 Task: Sort the products in the category "Prepared Meals" by unit price (high first).
Action: Mouse moved to (236, 119)
Screenshot: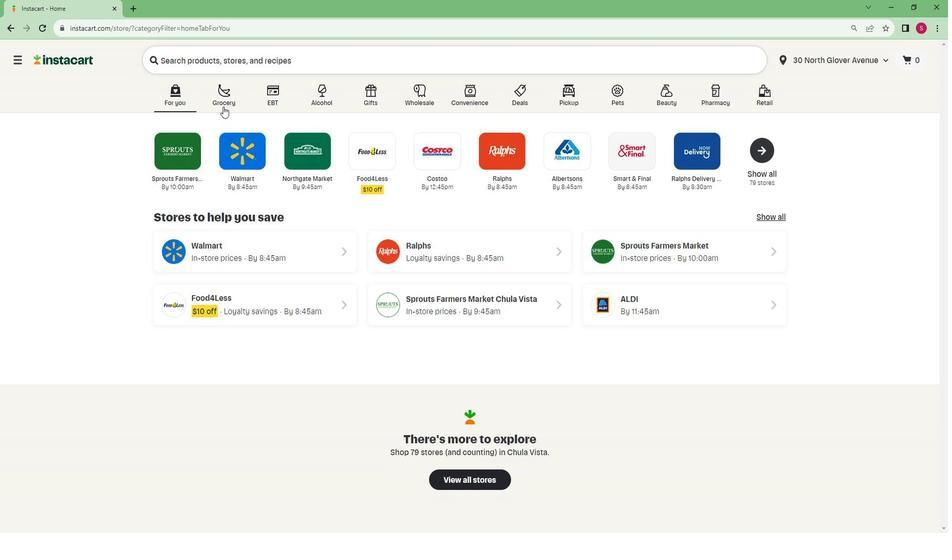 
Action: Mouse pressed left at (236, 119)
Screenshot: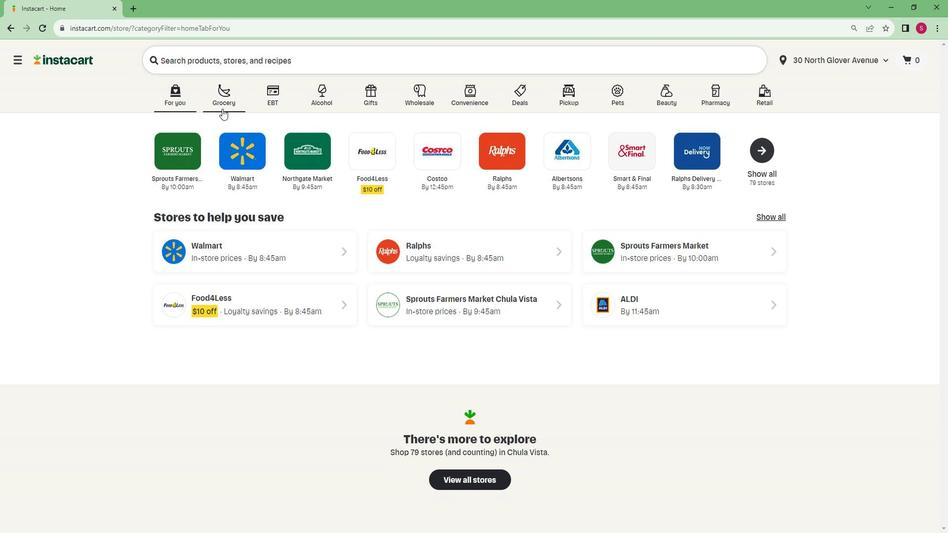 
Action: Mouse moved to (213, 287)
Screenshot: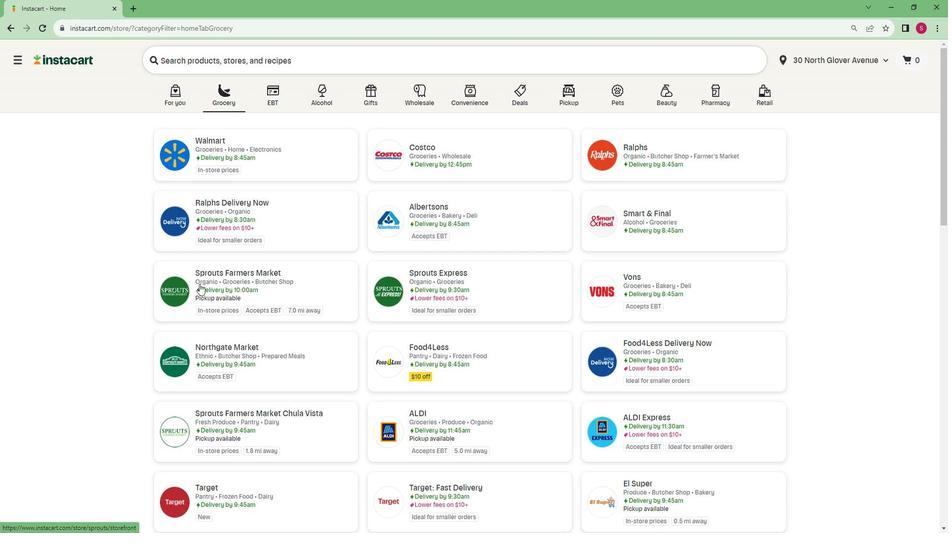 
Action: Mouse pressed left at (213, 287)
Screenshot: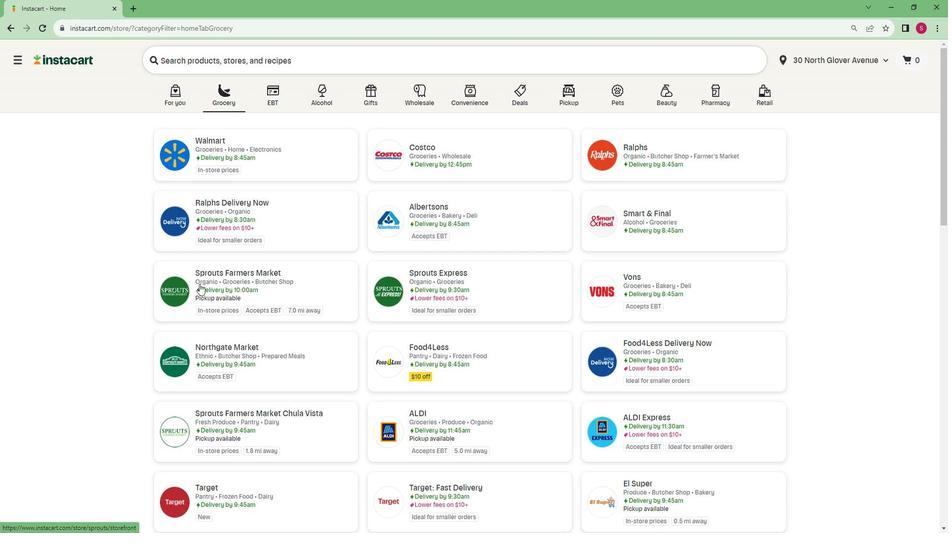 
Action: Mouse moved to (49, 389)
Screenshot: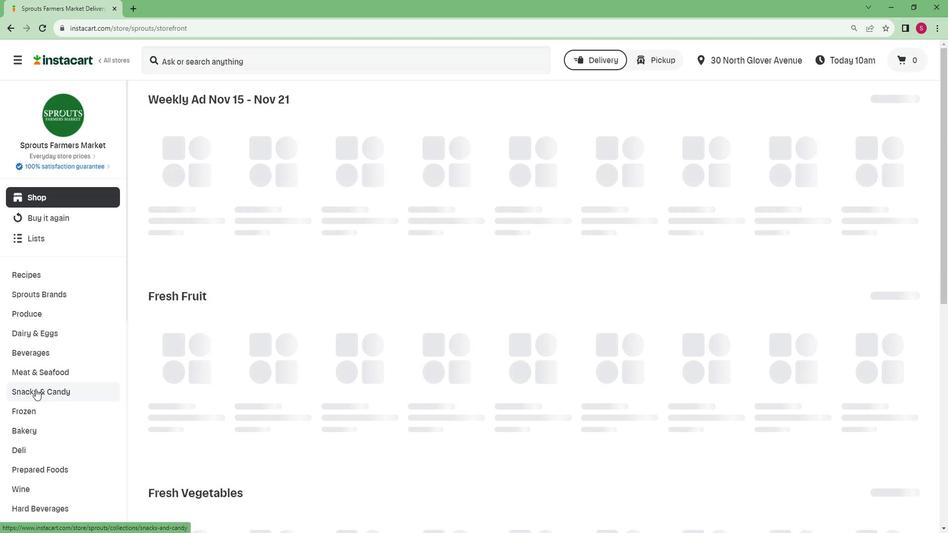 
Action: Mouse scrolled (49, 388) with delta (0, 0)
Screenshot: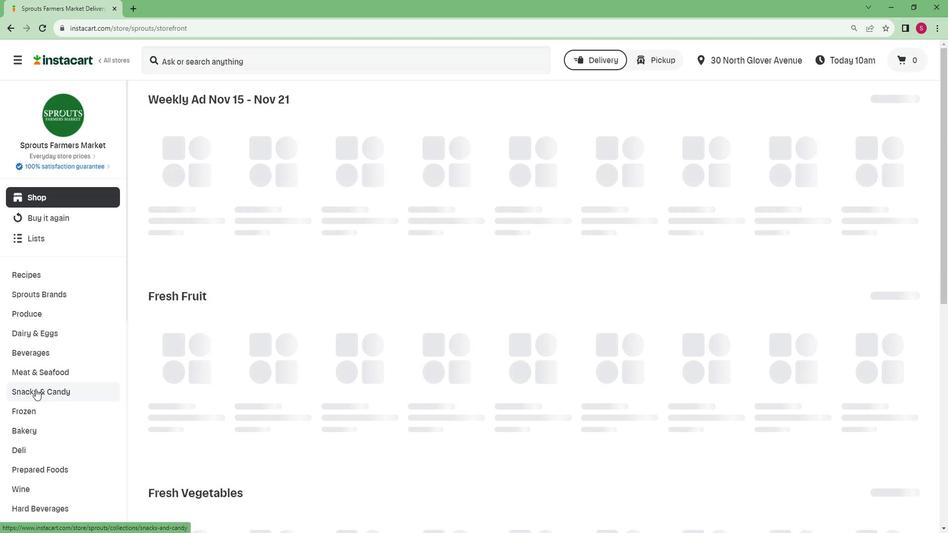 
Action: Mouse moved to (49, 389)
Screenshot: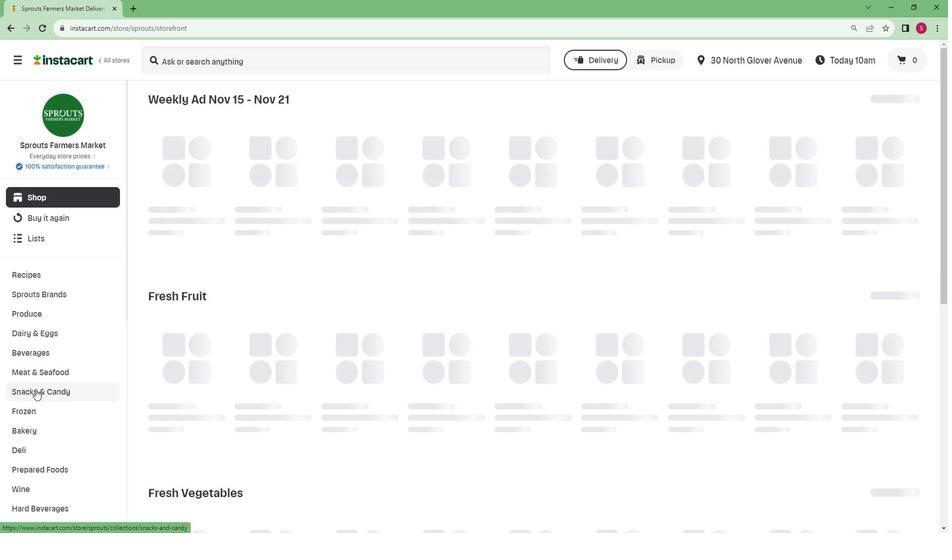 
Action: Mouse scrolled (49, 389) with delta (0, 0)
Screenshot: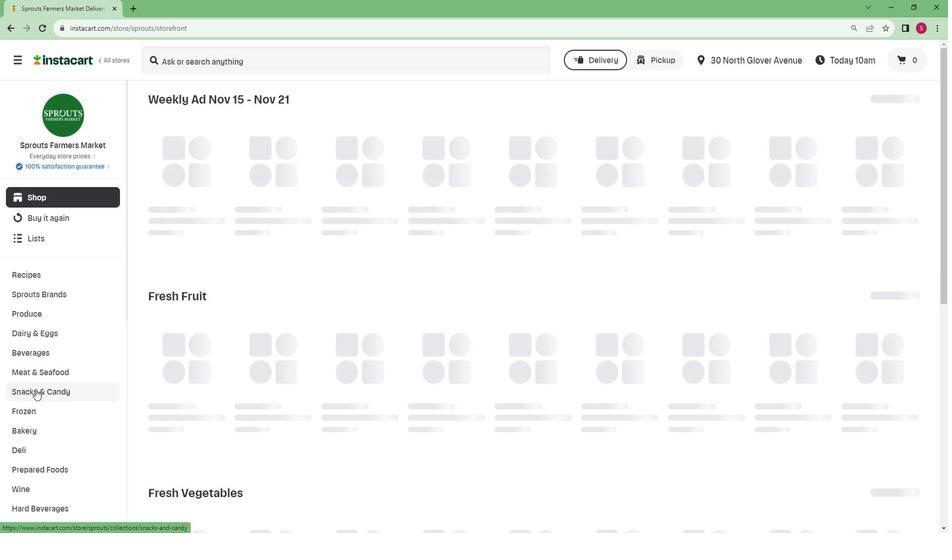 
Action: Mouse moved to (49, 389)
Screenshot: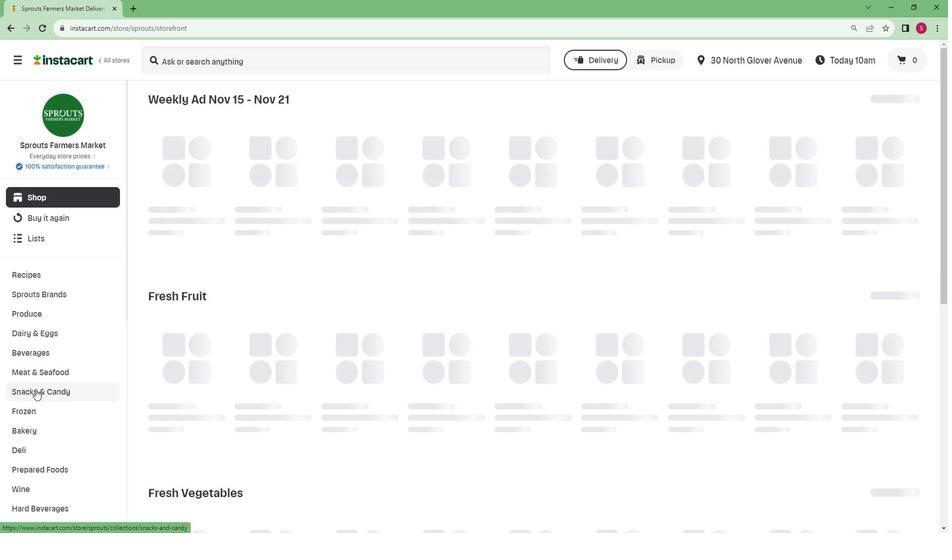 
Action: Mouse scrolled (49, 389) with delta (0, 0)
Screenshot: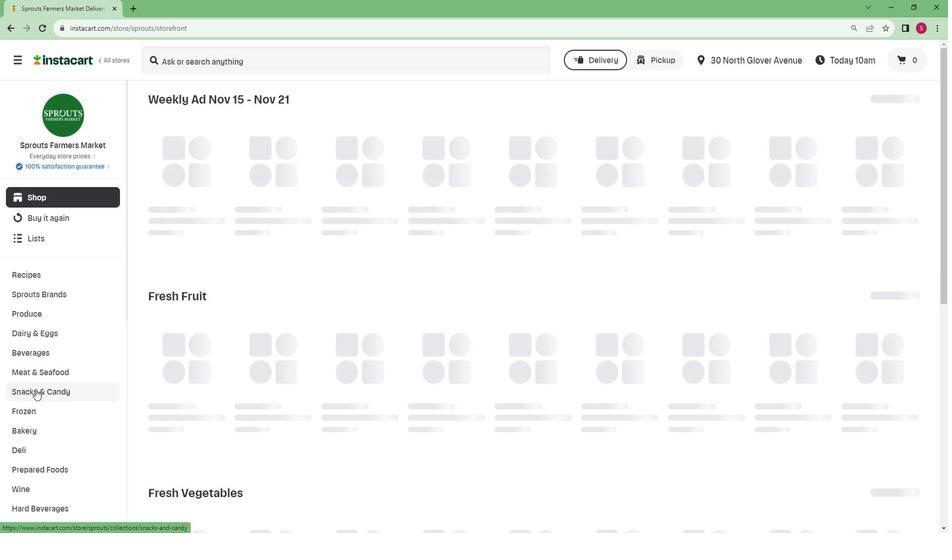 
Action: Mouse scrolled (49, 389) with delta (0, 0)
Screenshot: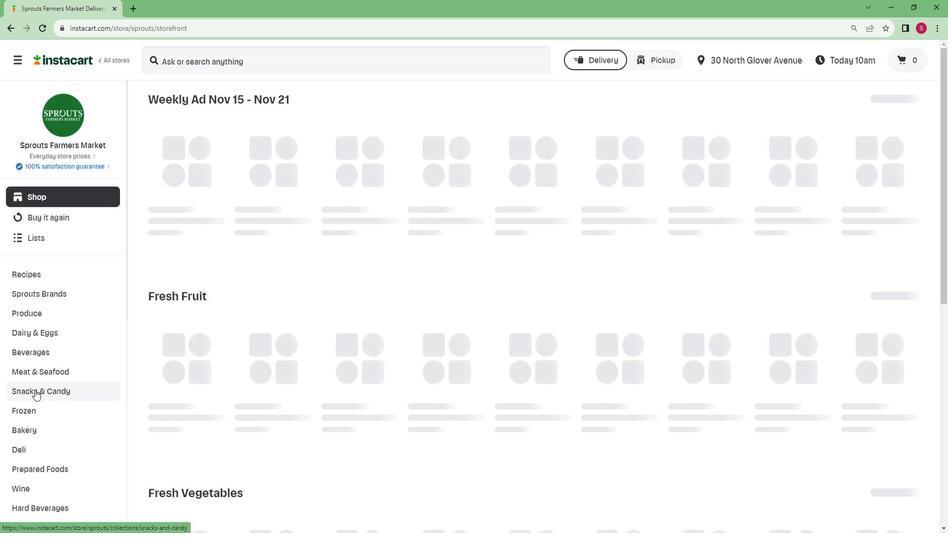 
Action: Mouse moved to (49, 389)
Screenshot: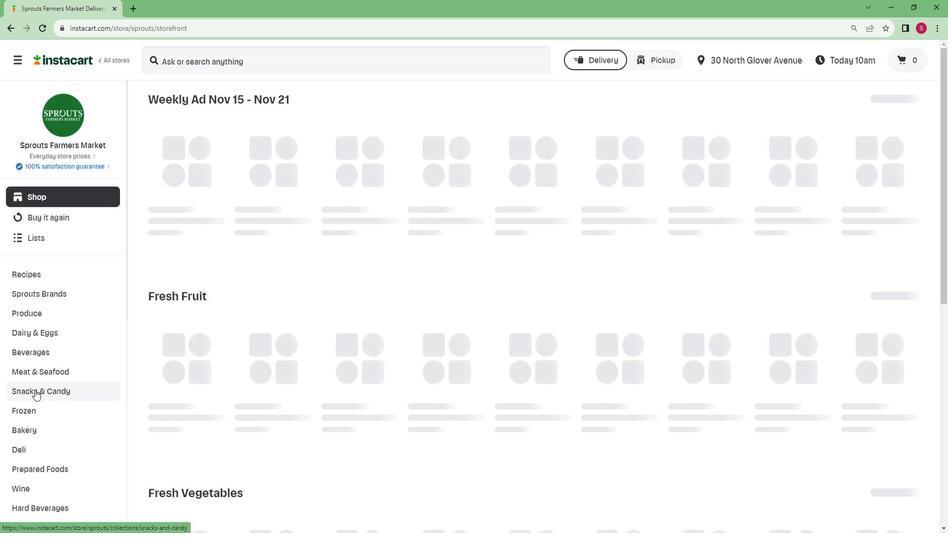 
Action: Mouse scrolled (49, 389) with delta (0, 0)
Screenshot: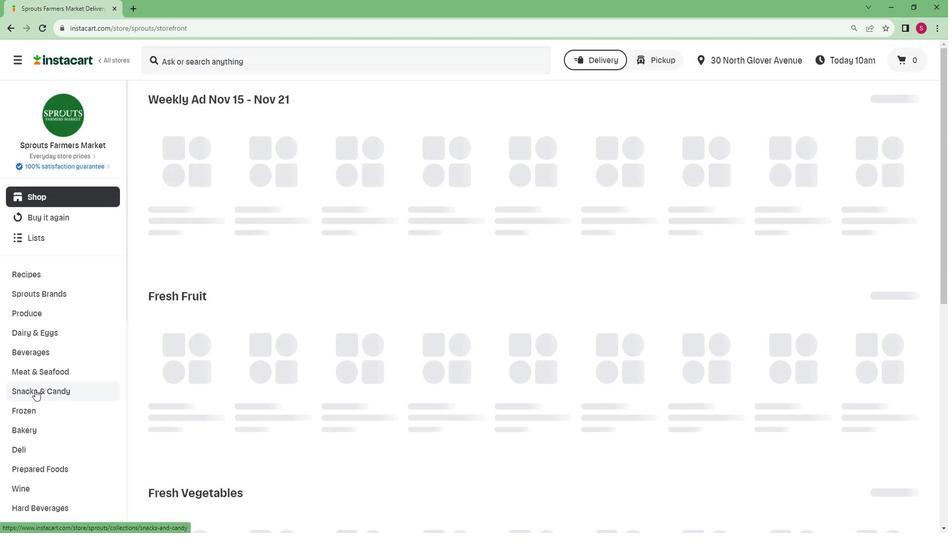 
Action: Mouse scrolled (49, 389) with delta (0, 0)
Screenshot: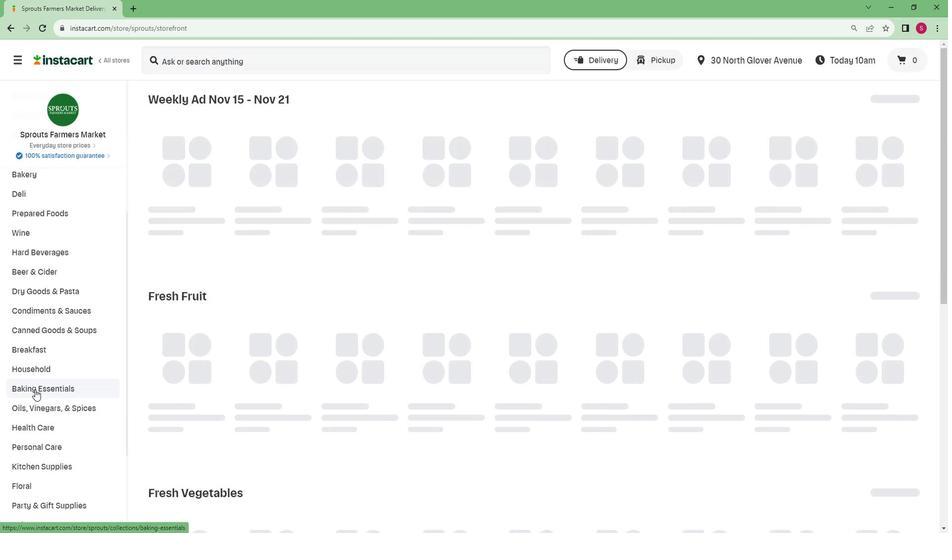 
Action: Mouse scrolled (49, 389) with delta (0, 0)
Screenshot: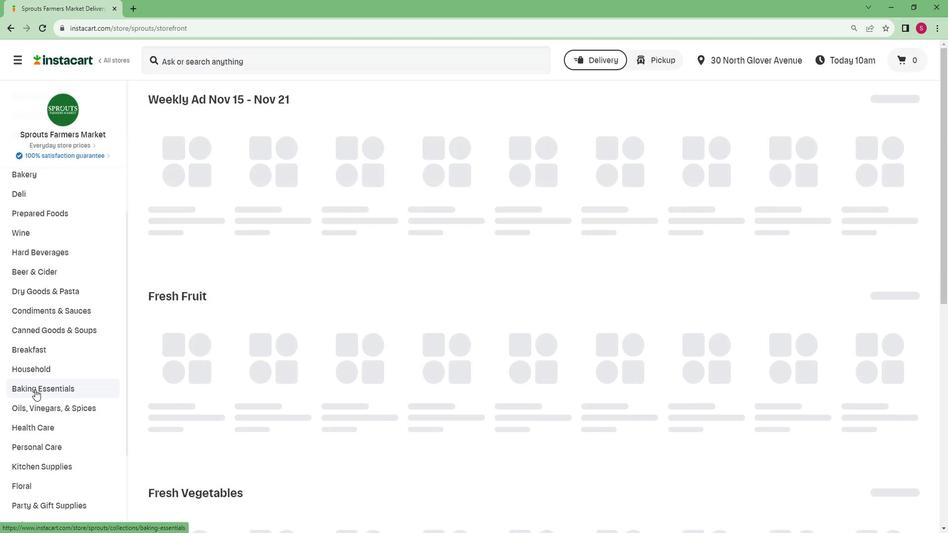 
Action: Mouse scrolled (49, 389) with delta (0, 0)
Screenshot: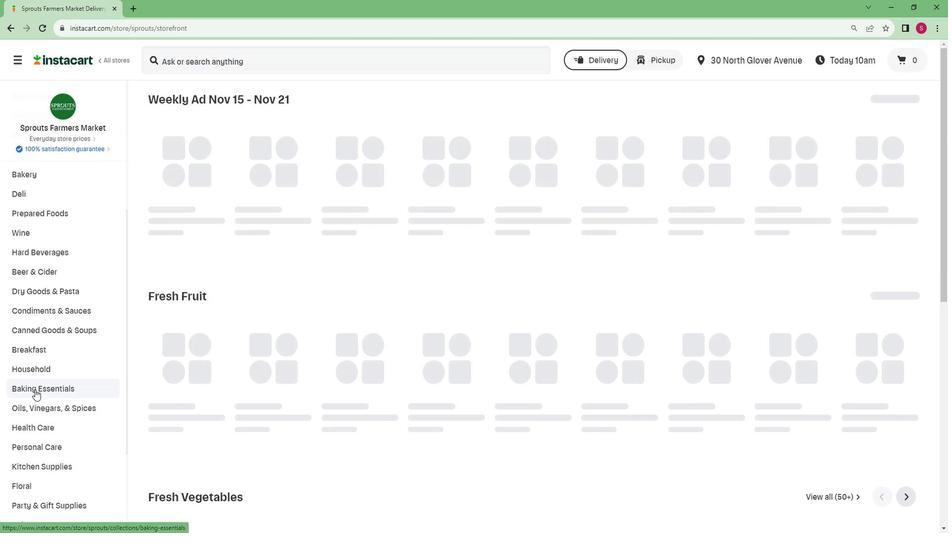 
Action: Mouse scrolled (49, 389) with delta (0, 0)
Screenshot: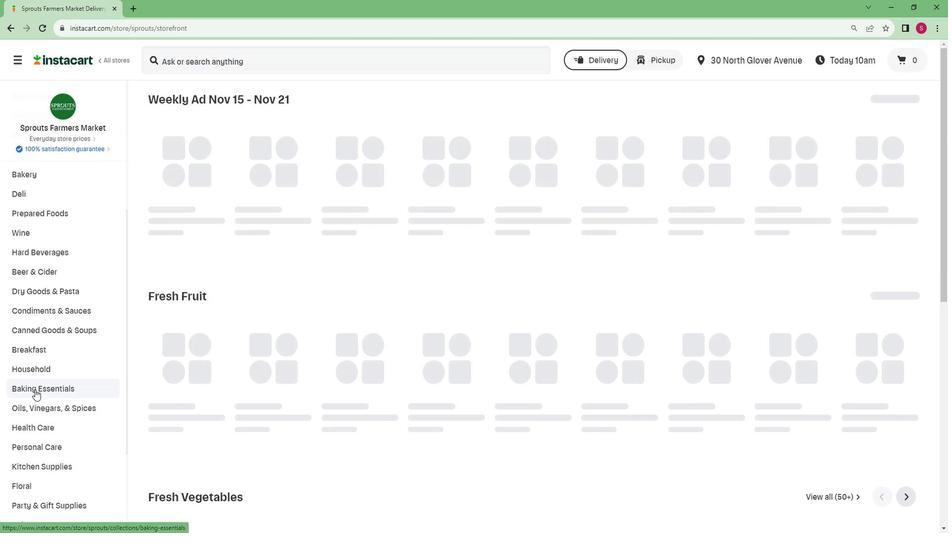 
Action: Mouse scrolled (49, 389) with delta (0, 0)
Screenshot: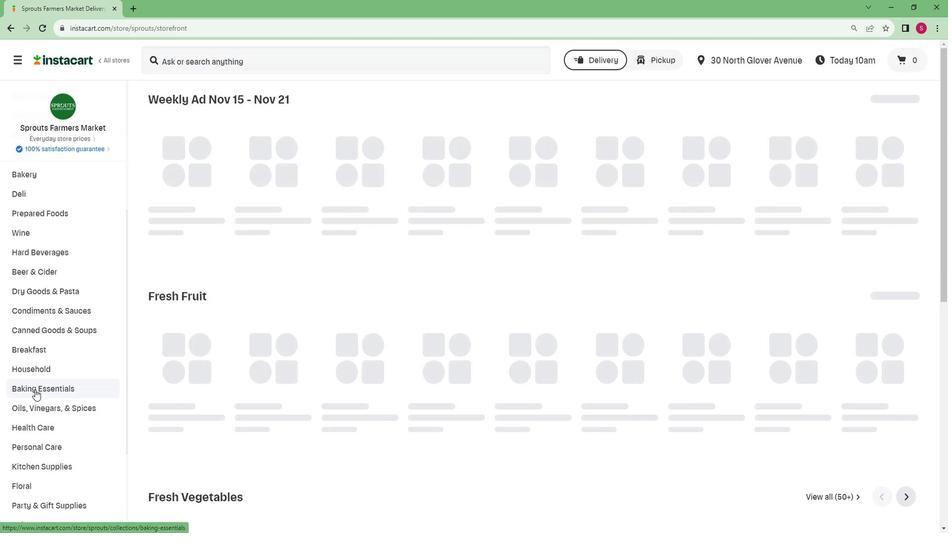 
Action: Mouse scrolled (49, 389) with delta (0, 0)
Screenshot: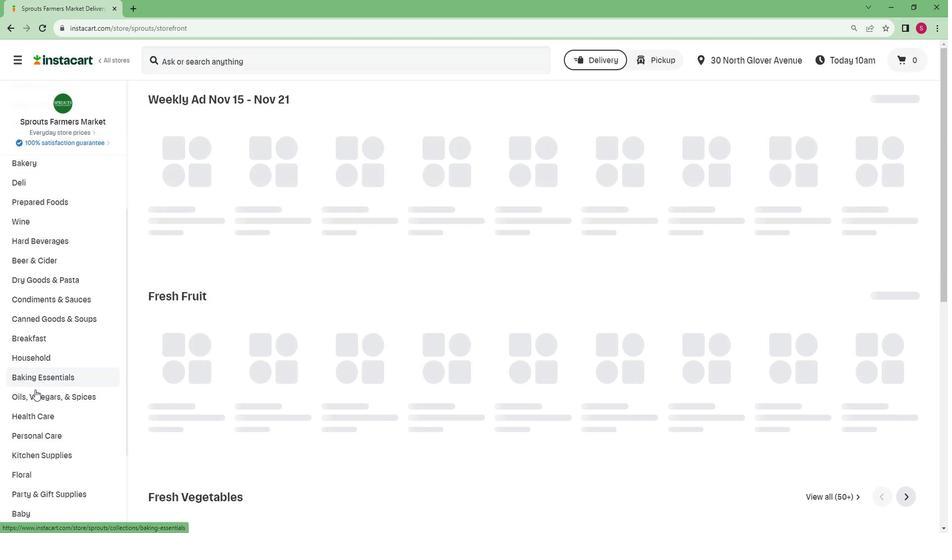 
Action: Mouse moved to (35, 511)
Screenshot: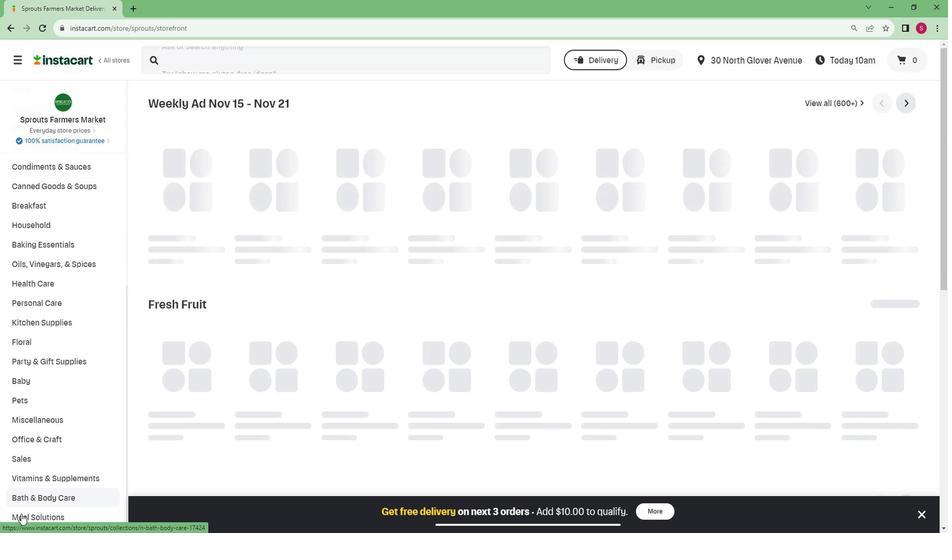 
Action: Mouse pressed left at (35, 511)
Screenshot: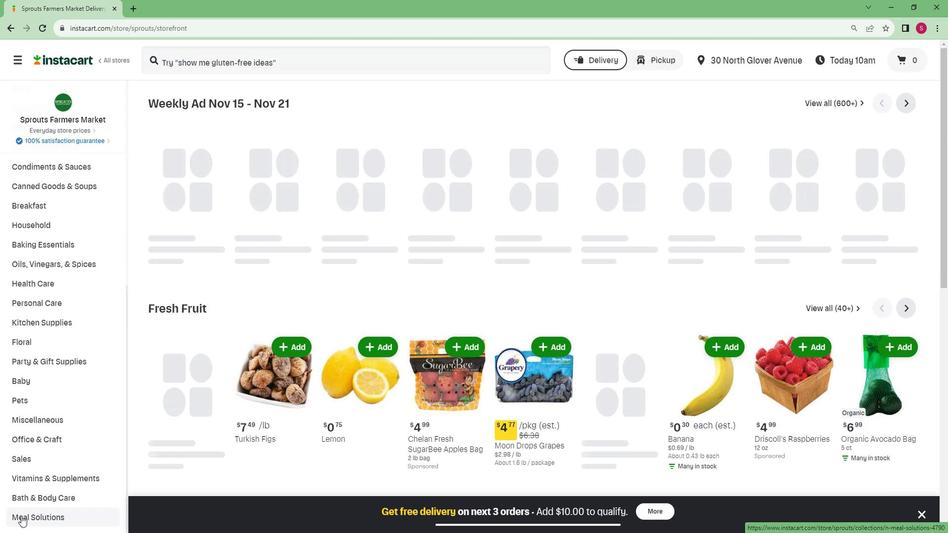 
Action: Mouse moved to (54, 480)
Screenshot: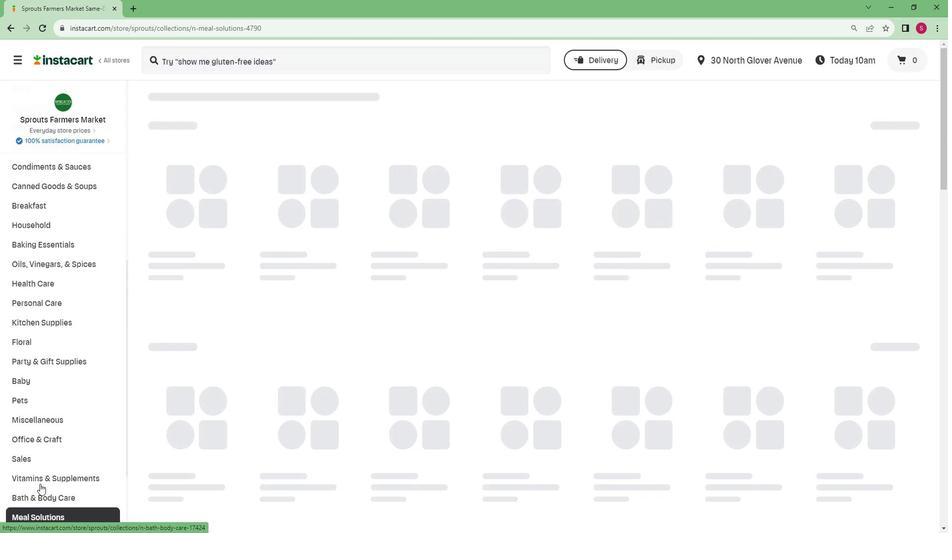 
Action: Mouse scrolled (54, 480) with delta (0, 0)
Screenshot: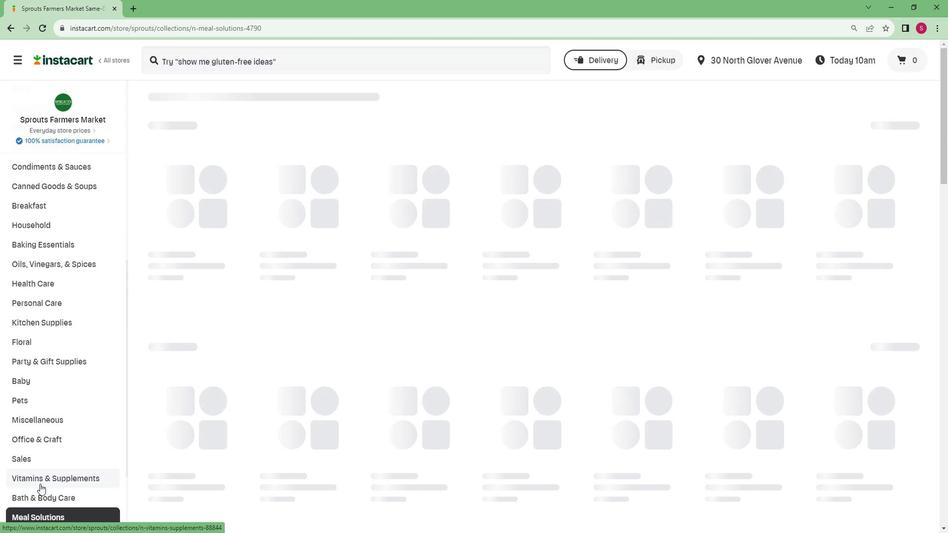 
Action: Mouse scrolled (54, 480) with delta (0, 0)
Screenshot: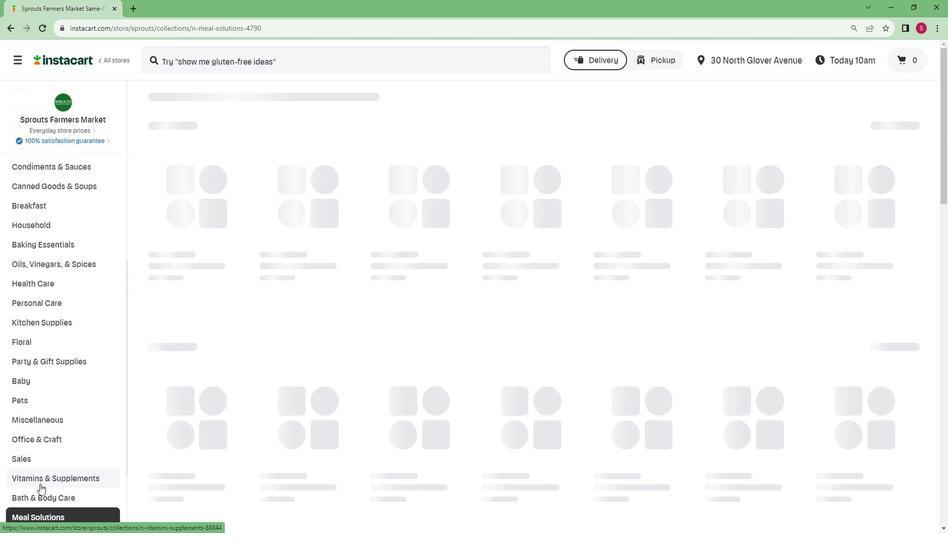 
Action: Mouse scrolled (54, 480) with delta (0, 0)
Screenshot: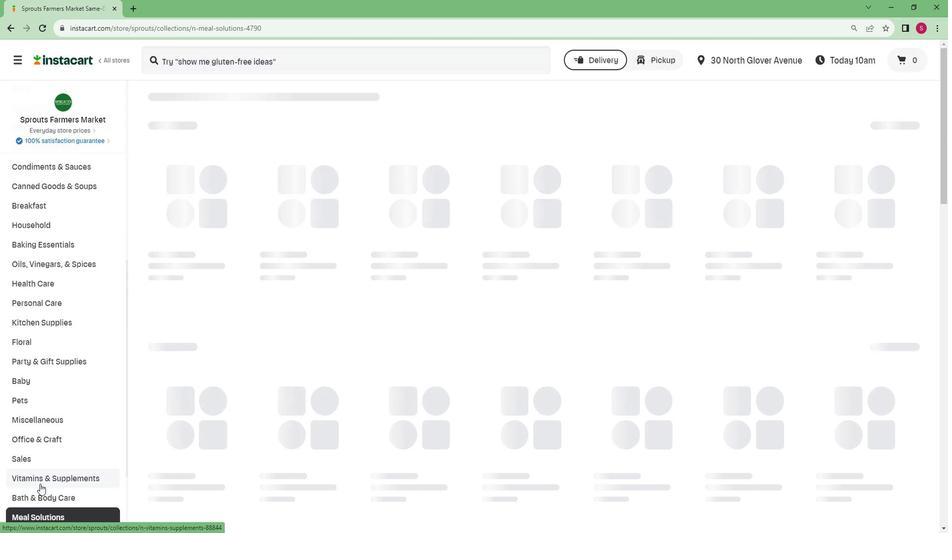 
Action: Mouse scrolled (54, 480) with delta (0, 0)
Screenshot: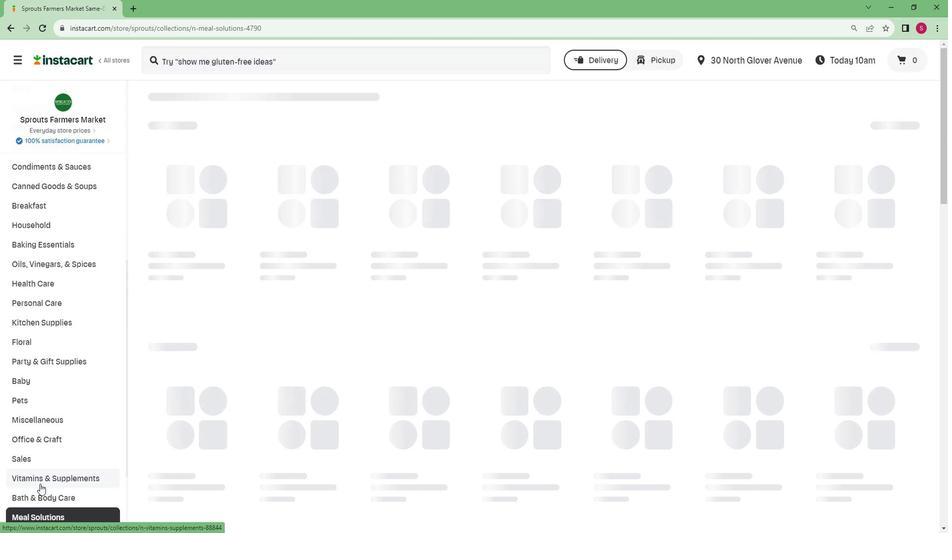 
Action: Mouse scrolled (54, 480) with delta (0, 0)
Screenshot: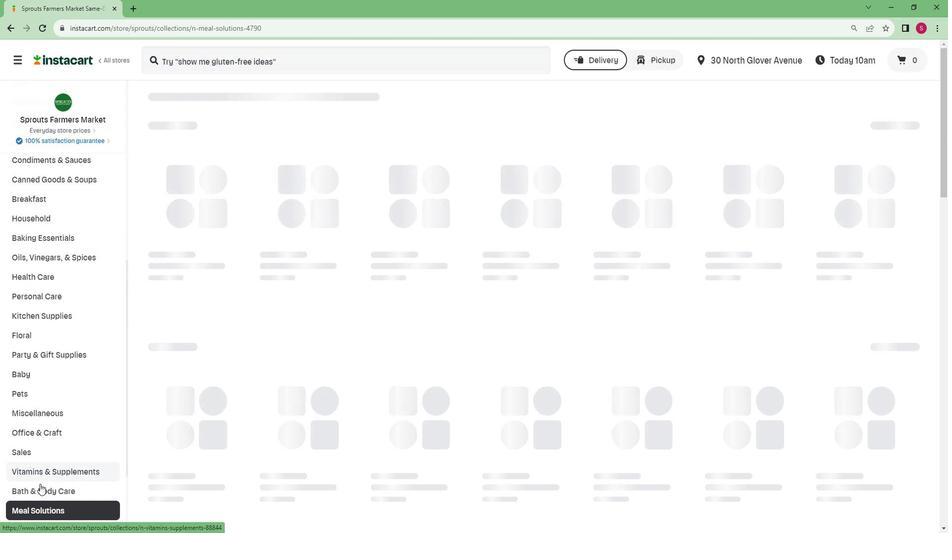 
Action: Mouse scrolled (54, 480) with delta (0, 0)
Screenshot: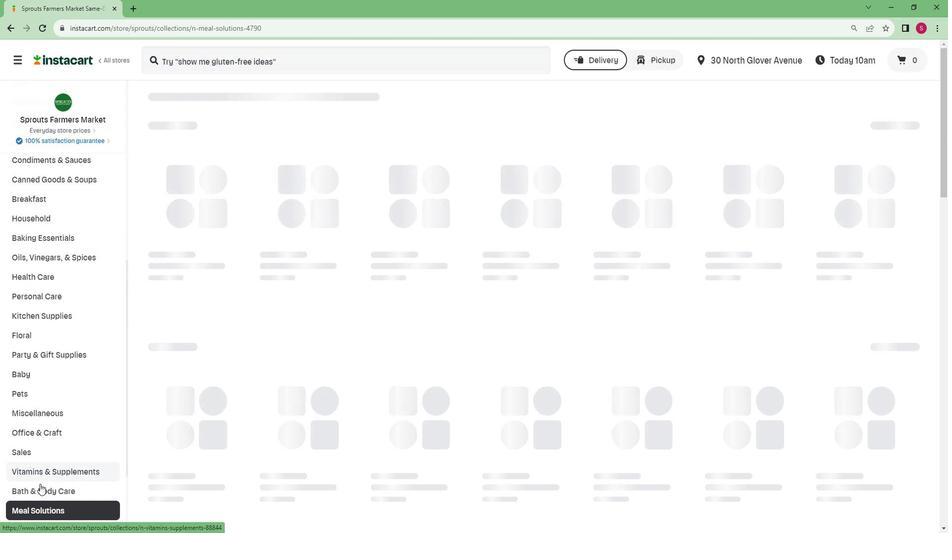 
Action: Mouse moved to (54, 452)
Screenshot: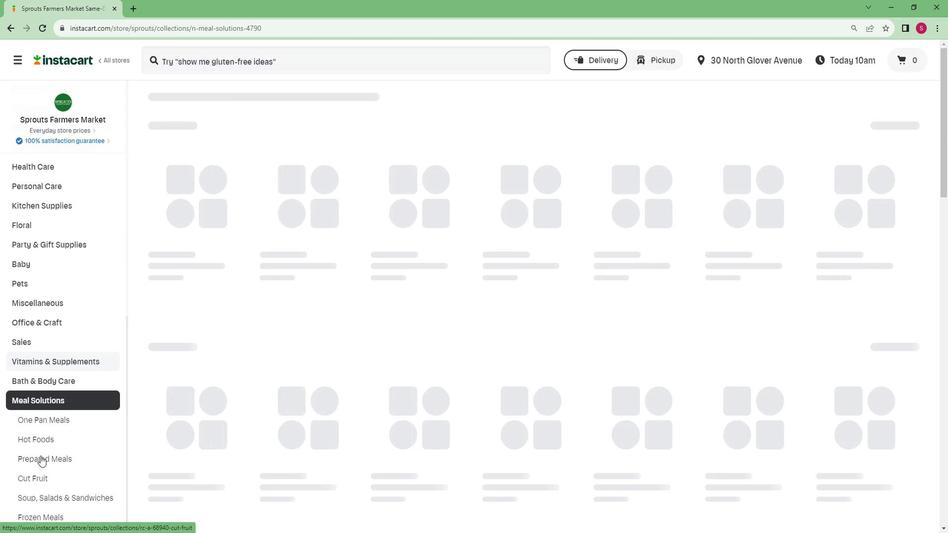 
Action: Mouse pressed left at (54, 452)
Screenshot: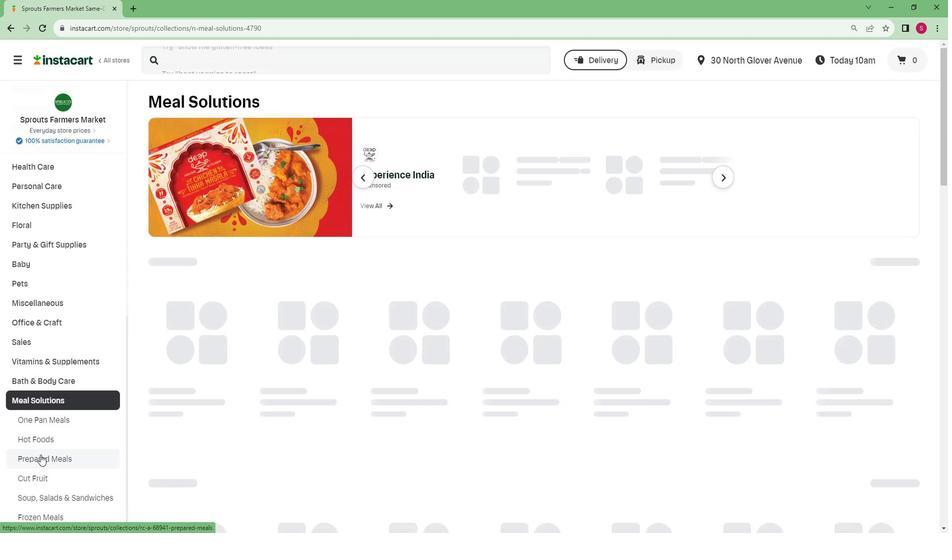 
Action: Mouse moved to (876, 154)
Screenshot: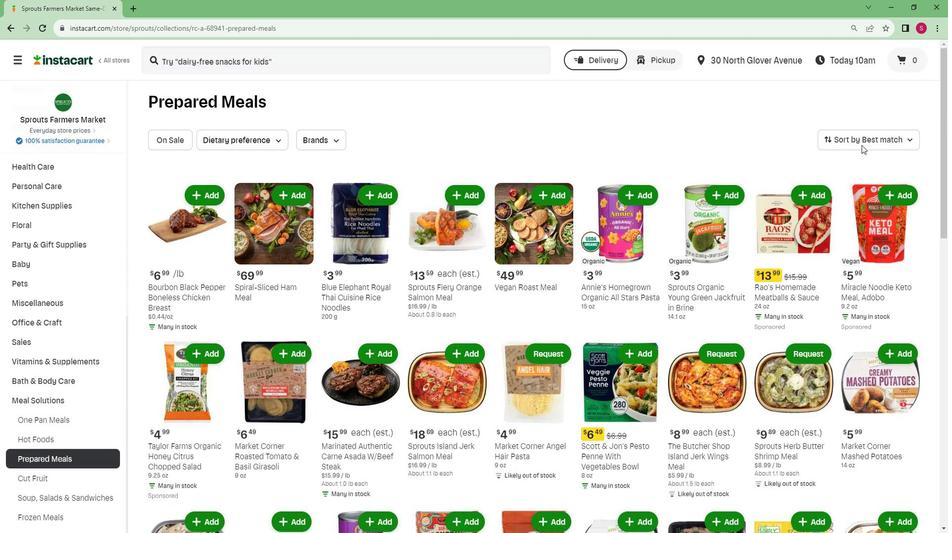
Action: Mouse pressed left at (876, 154)
Screenshot: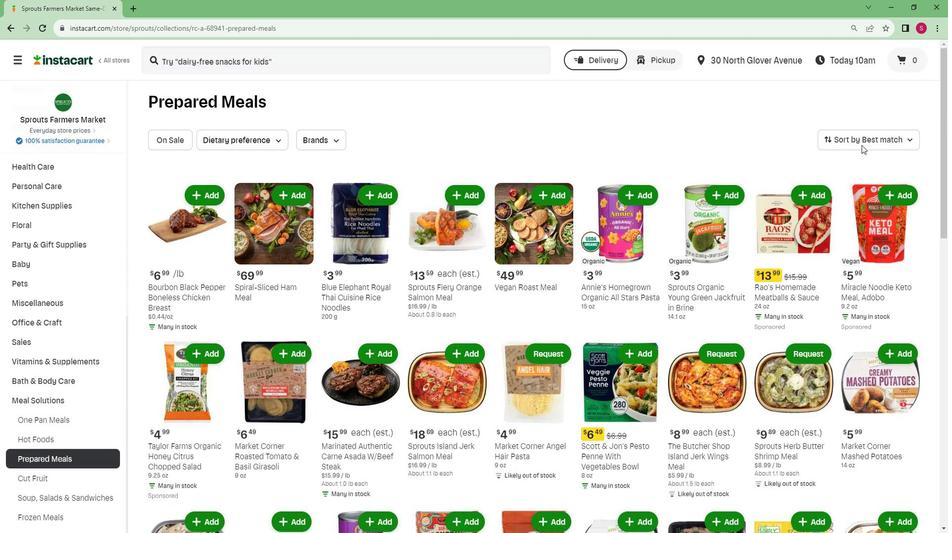 
Action: Mouse moved to (856, 272)
Screenshot: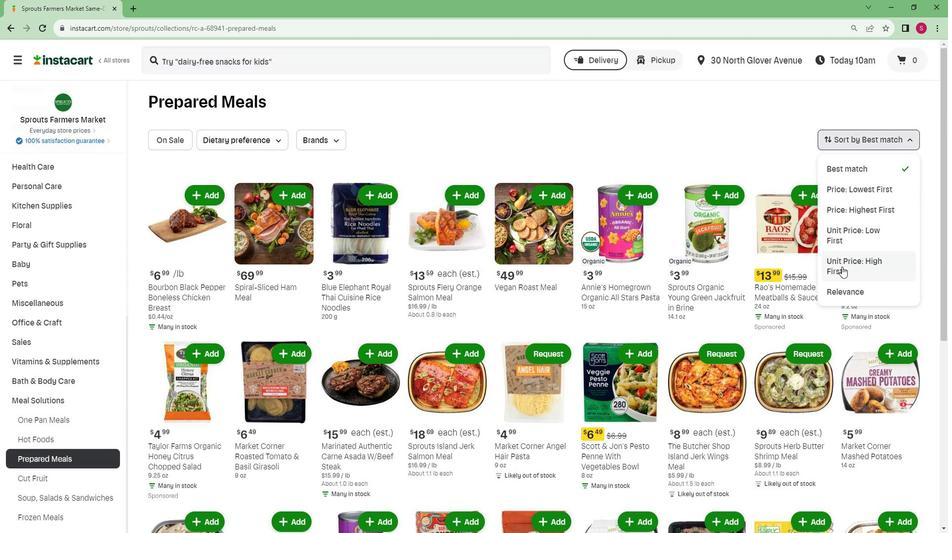 
Action: Mouse pressed left at (856, 272)
Screenshot: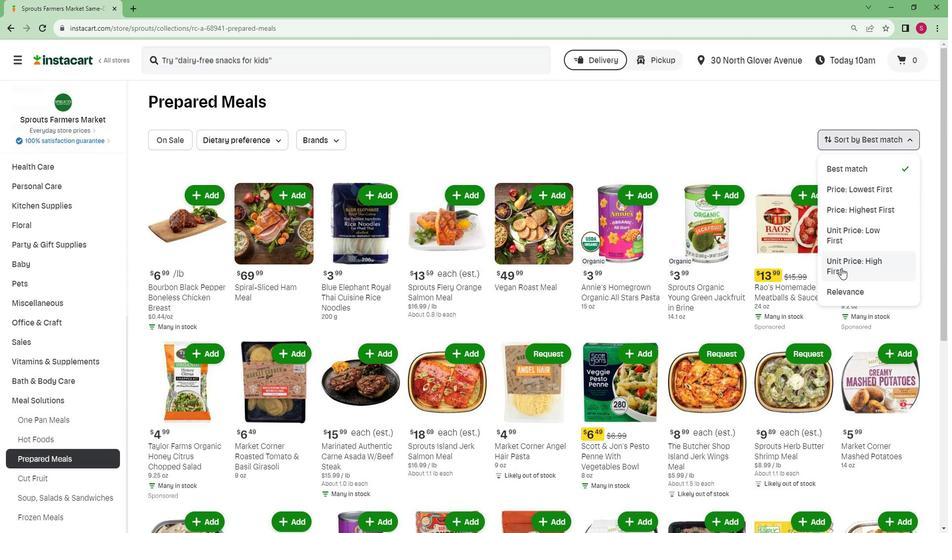 
Action: Mouse moved to (440, 241)
Screenshot: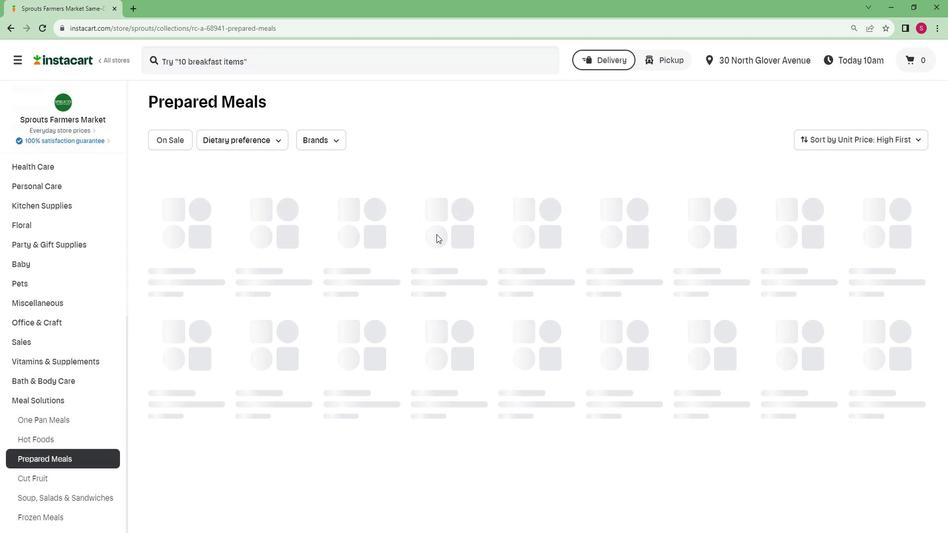 
